 Task: Add 10 minutes before the event.
Action: Mouse moved to (158, 371)
Screenshot: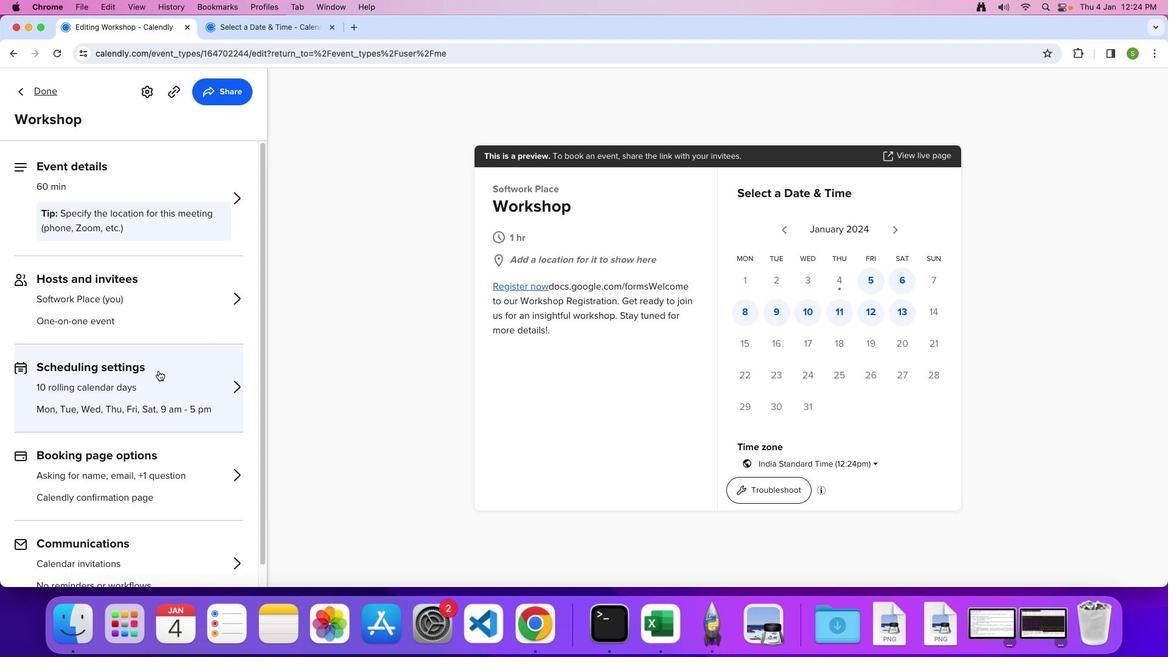 
Action: Mouse pressed left at (158, 371)
Screenshot: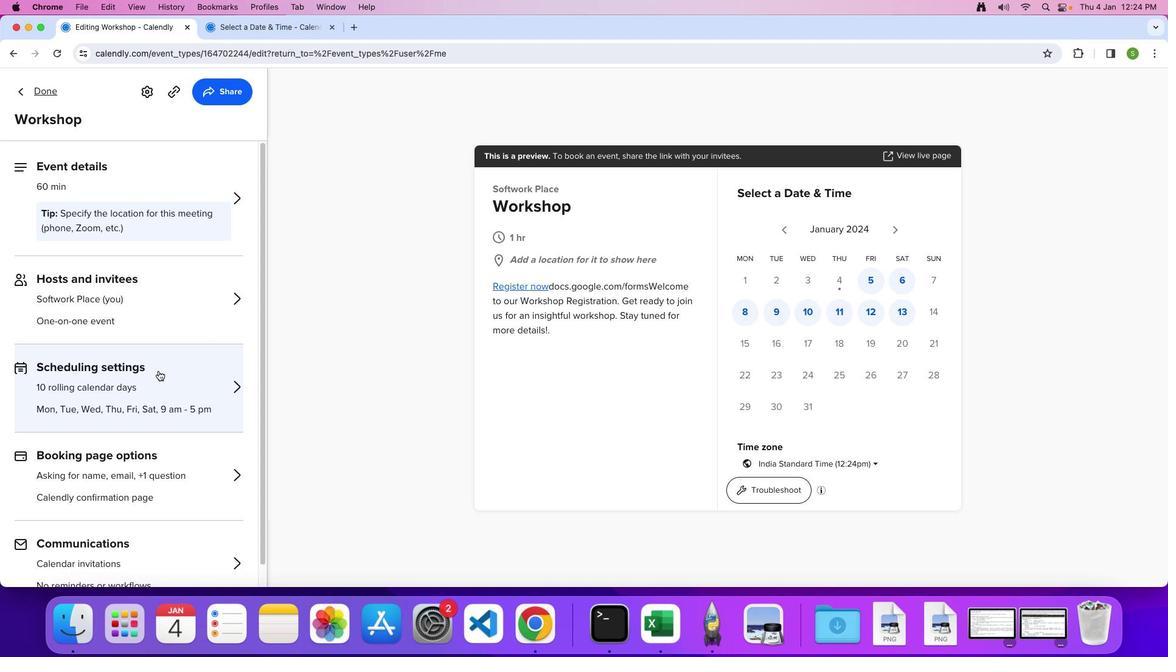 
Action: Mouse moved to (166, 472)
Screenshot: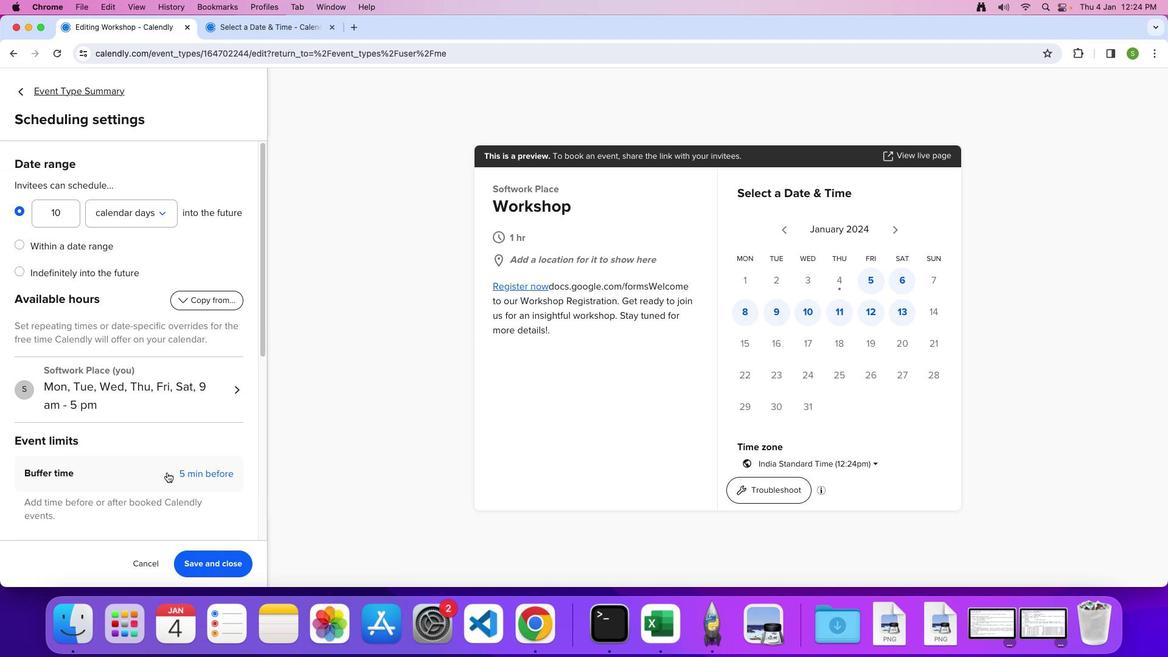 
Action: Mouse pressed left at (166, 472)
Screenshot: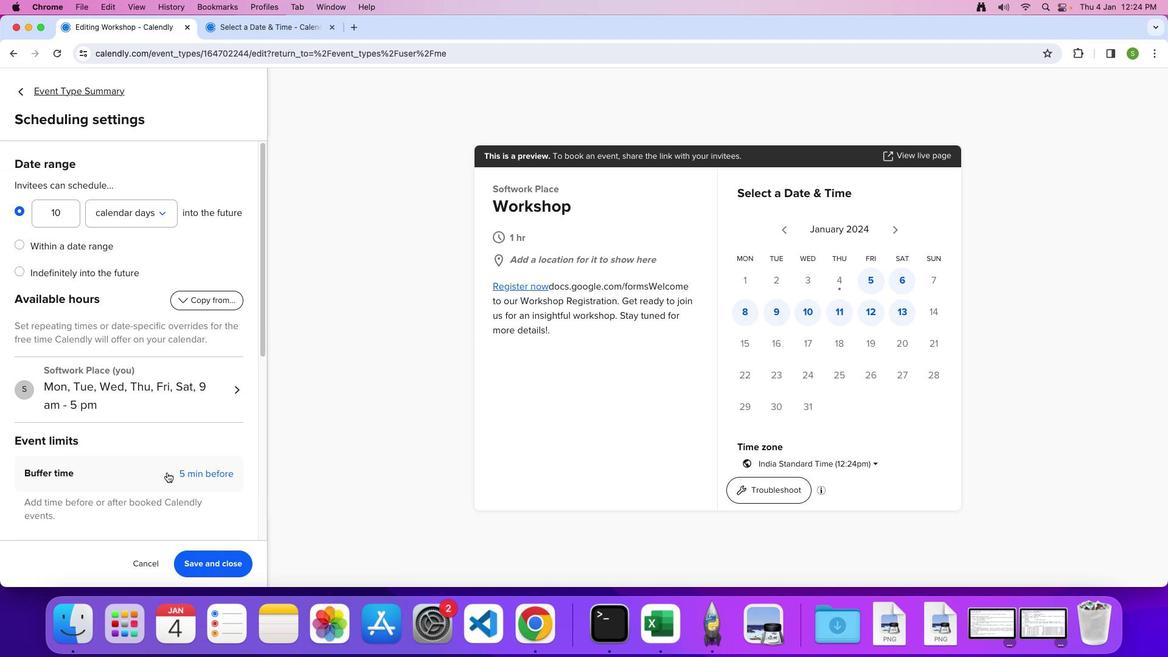 
Action: Mouse moved to (167, 470)
Screenshot: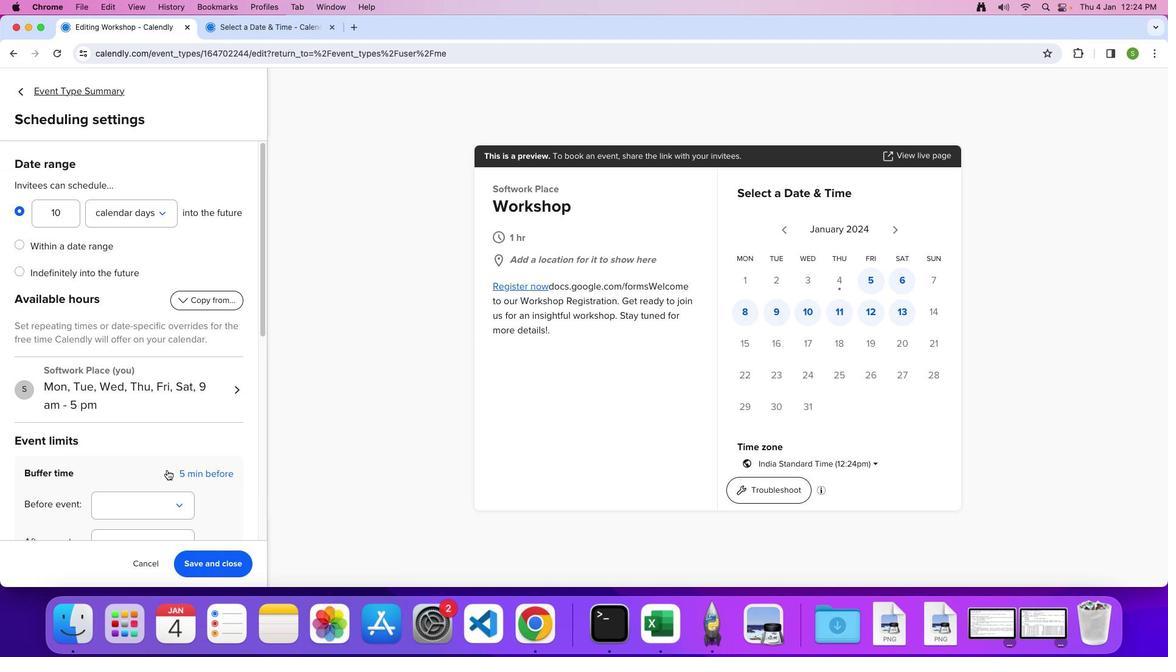 
Action: Mouse scrolled (167, 470) with delta (0, 0)
Screenshot: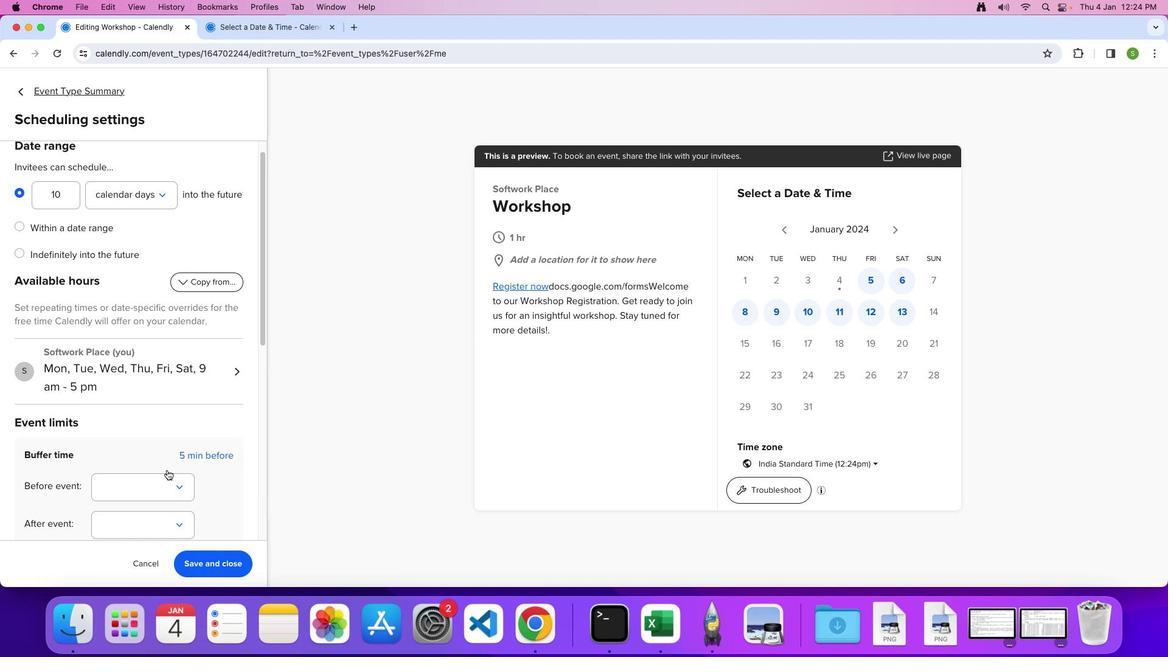 
Action: Mouse scrolled (167, 470) with delta (0, 0)
Screenshot: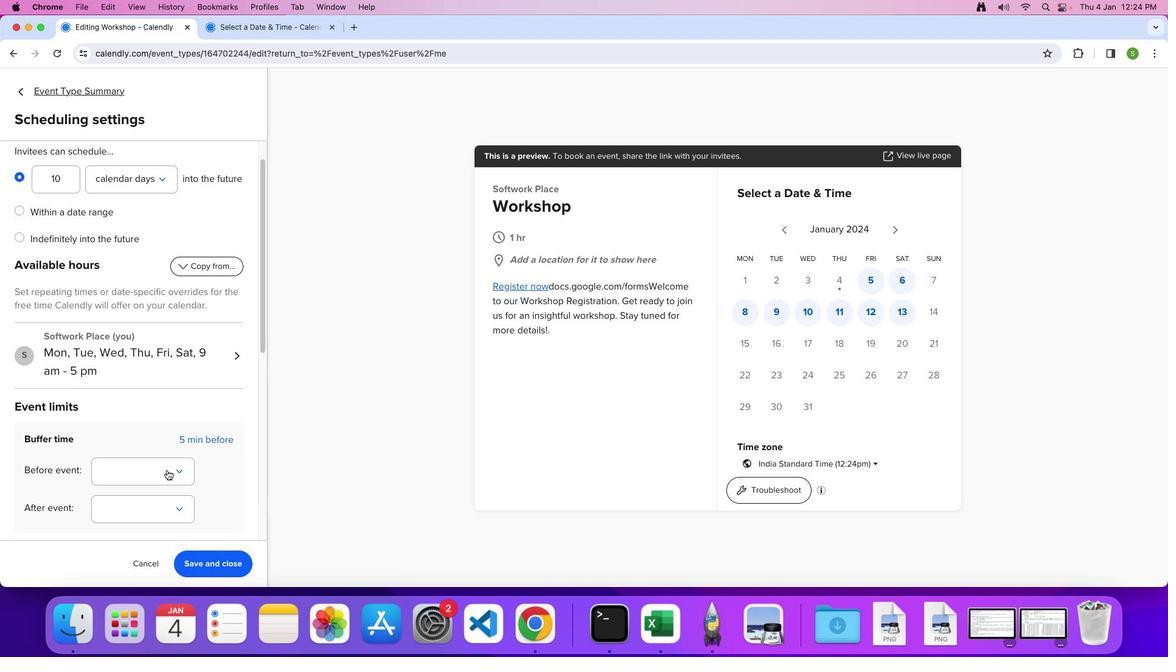 
Action: Mouse scrolled (167, 470) with delta (0, -1)
Screenshot: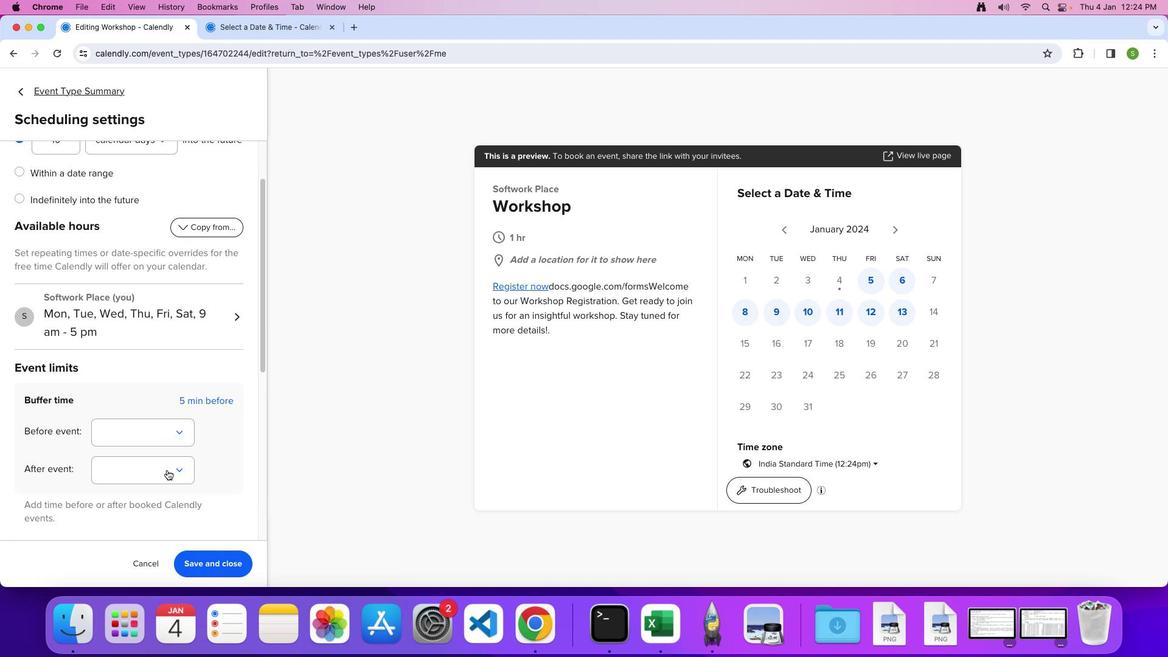 
Action: Mouse scrolled (167, 470) with delta (0, 0)
Screenshot: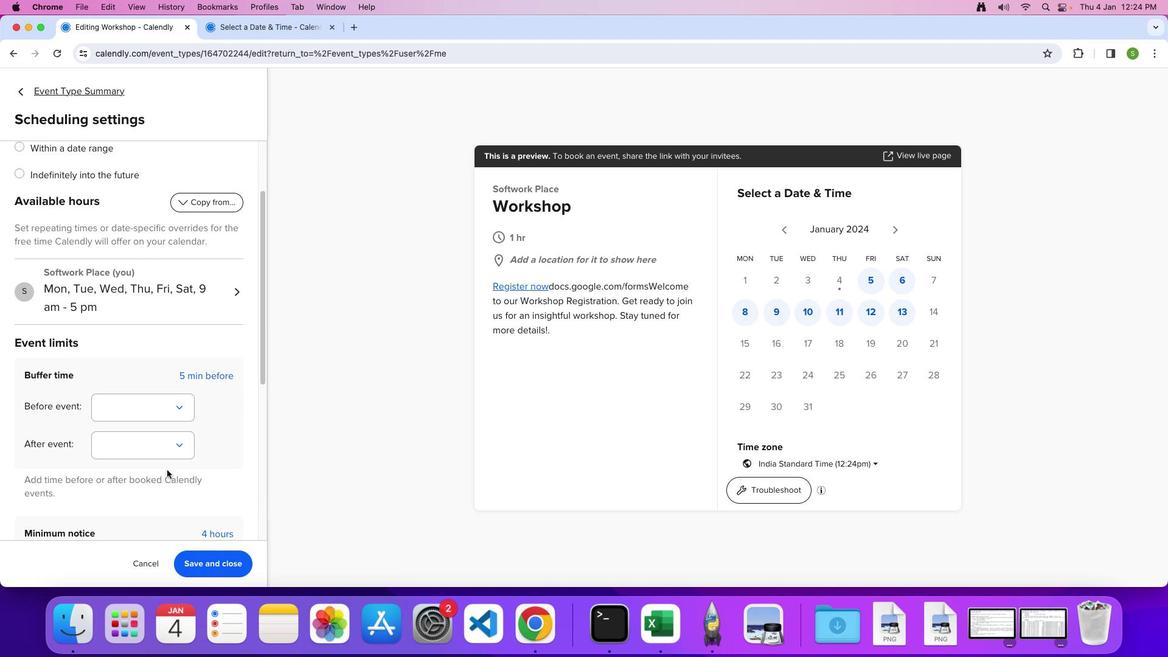 
Action: Mouse scrolled (167, 470) with delta (0, 0)
Screenshot: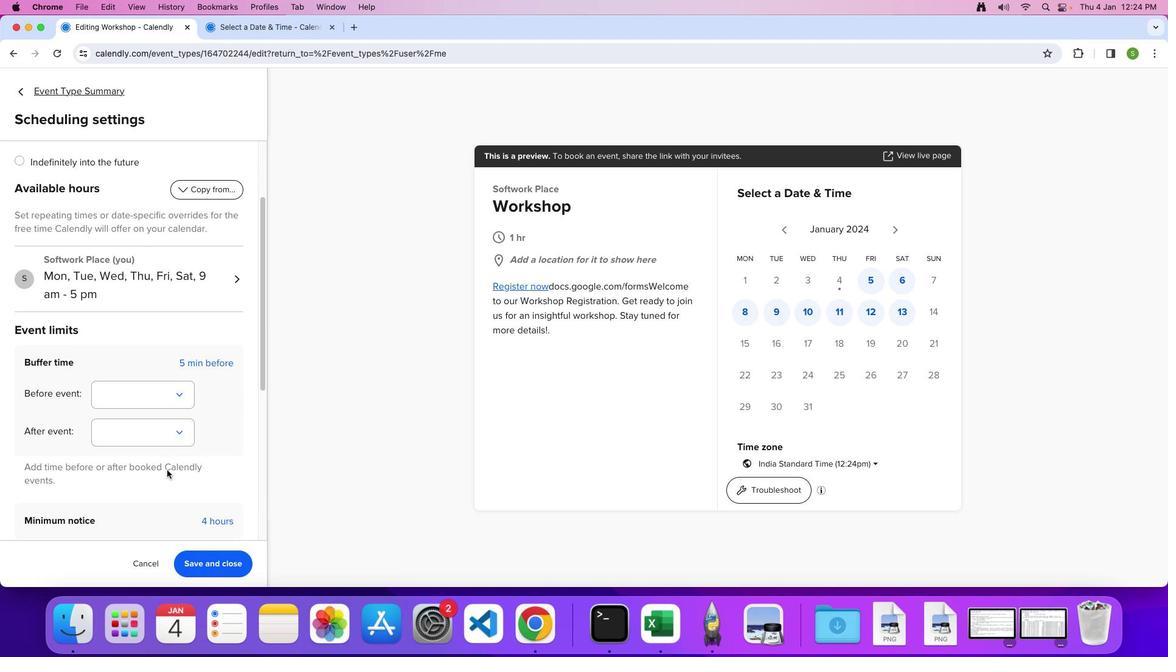 
Action: Mouse scrolled (167, 470) with delta (0, 0)
Screenshot: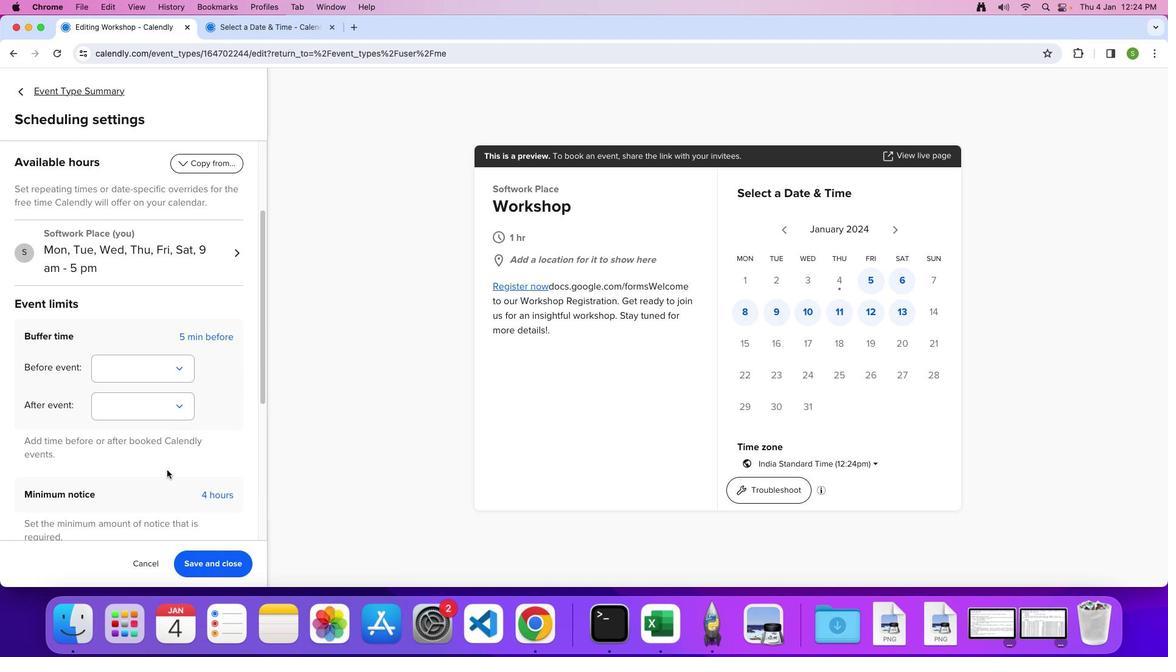 
Action: Mouse moved to (177, 362)
Screenshot: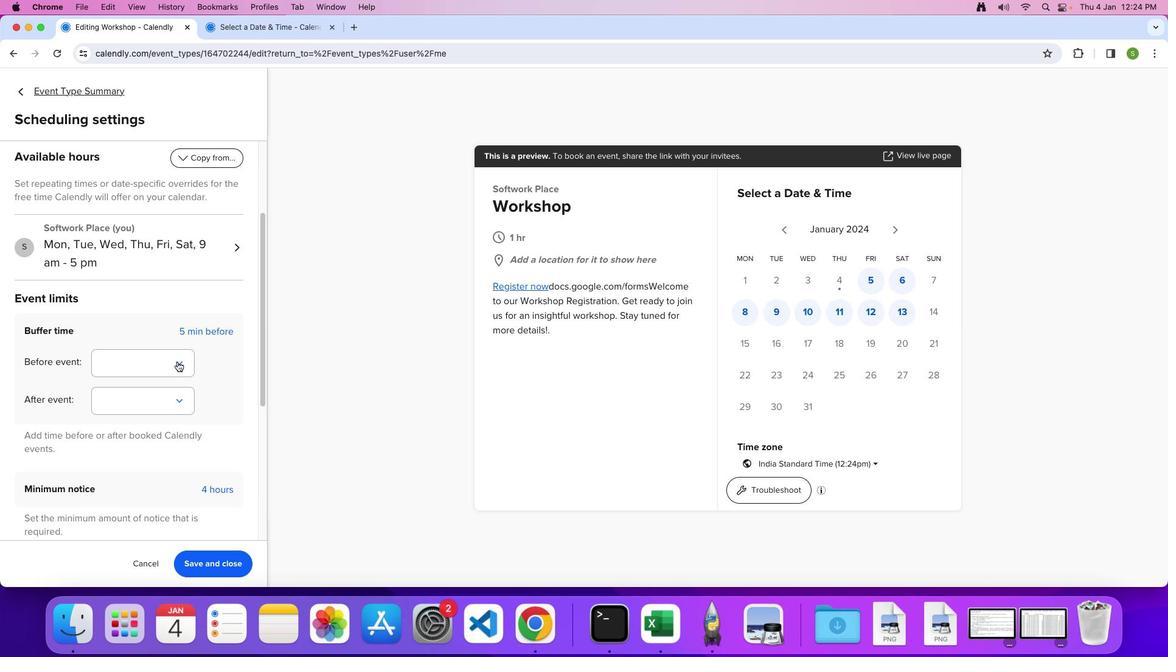 
Action: Mouse pressed left at (177, 362)
Screenshot: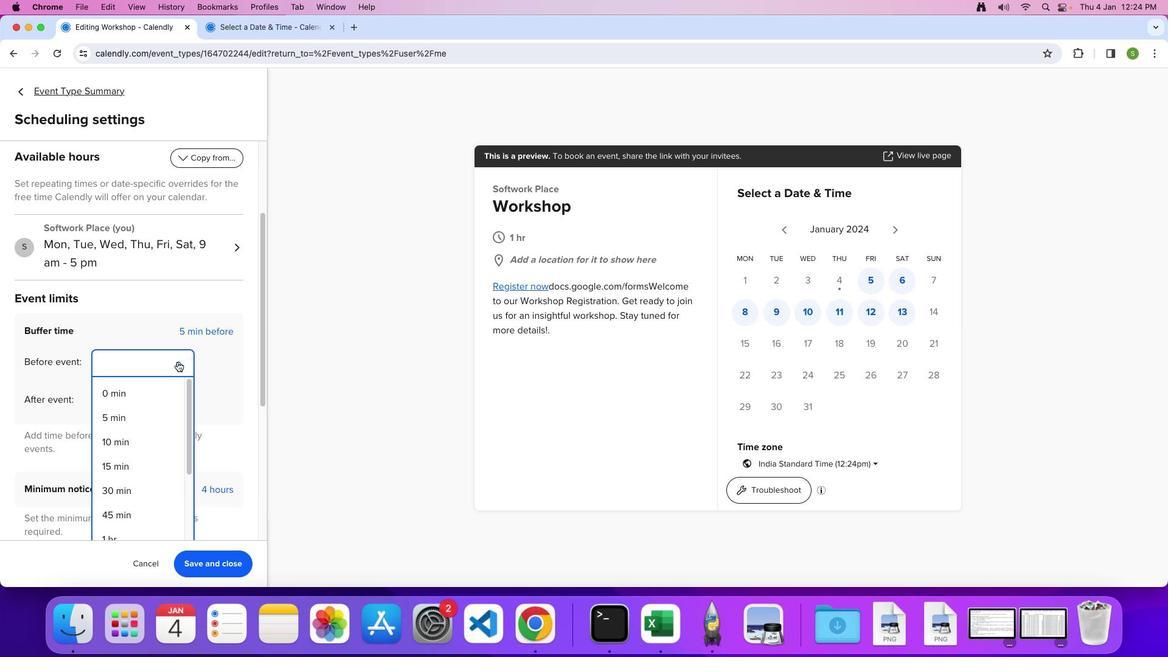 
Action: Mouse moved to (139, 444)
Screenshot: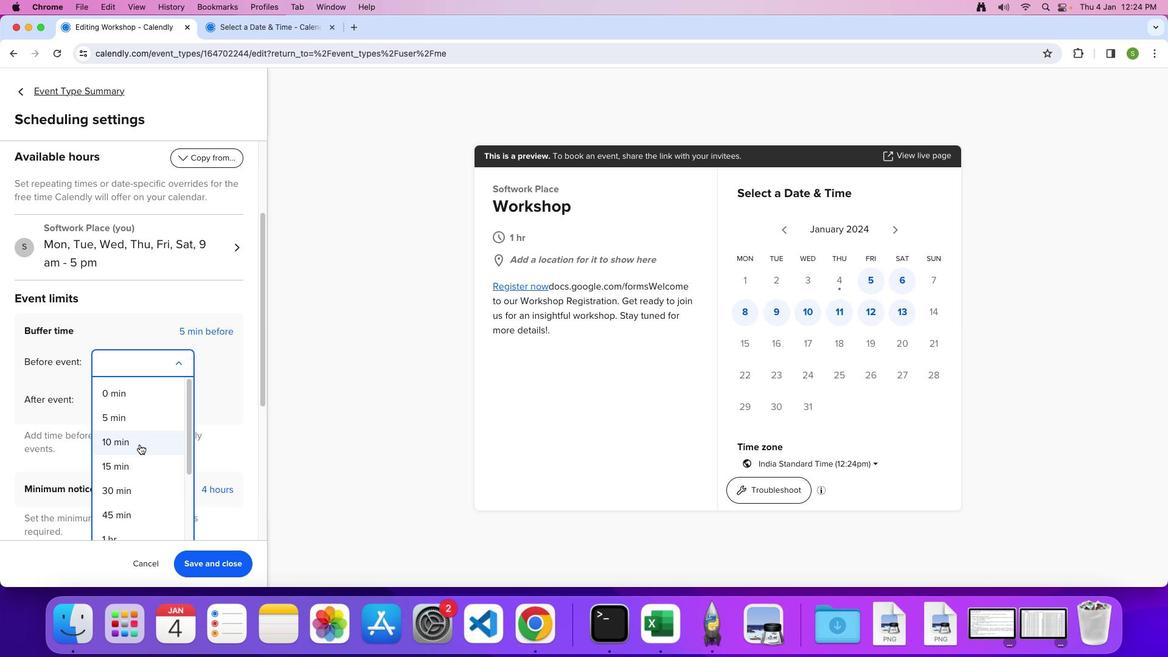 
Action: Mouse pressed left at (139, 444)
Screenshot: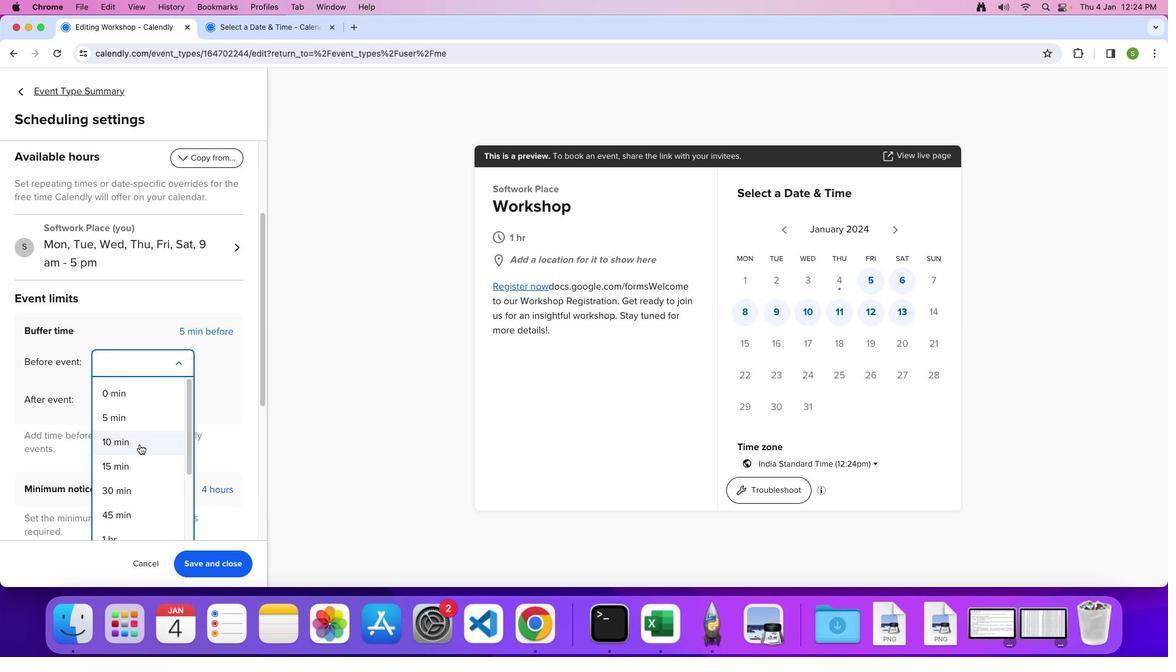 
Action: Mouse moved to (210, 559)
Screenshot: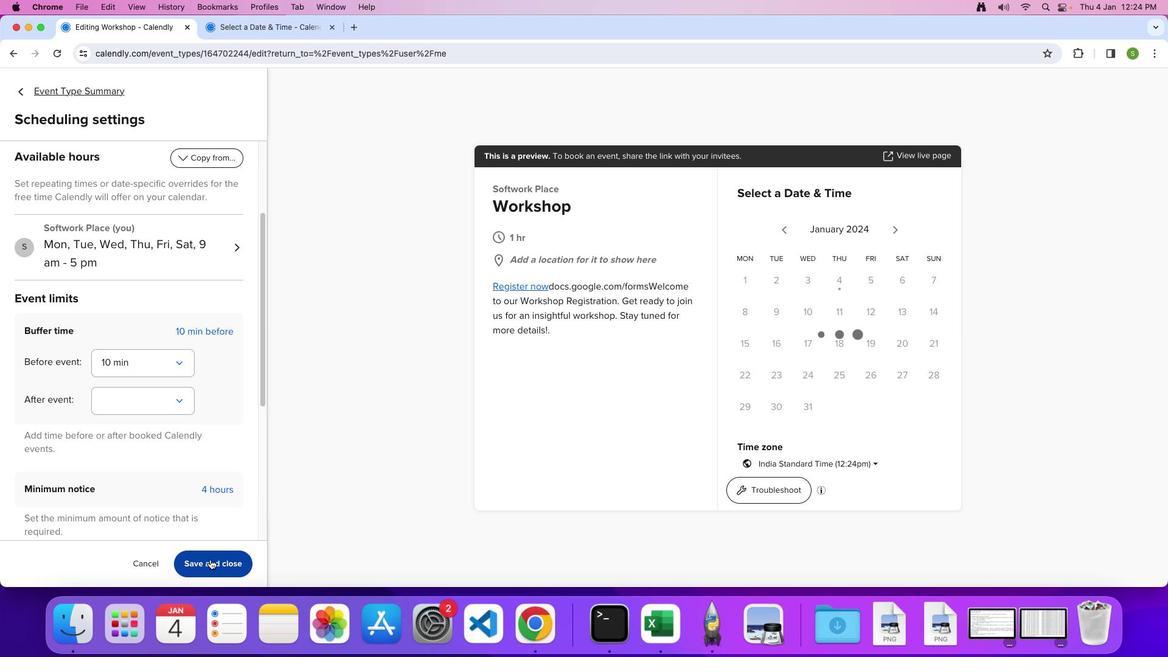 
Action: Mouse pressed left at (210, 559)
Screenshot: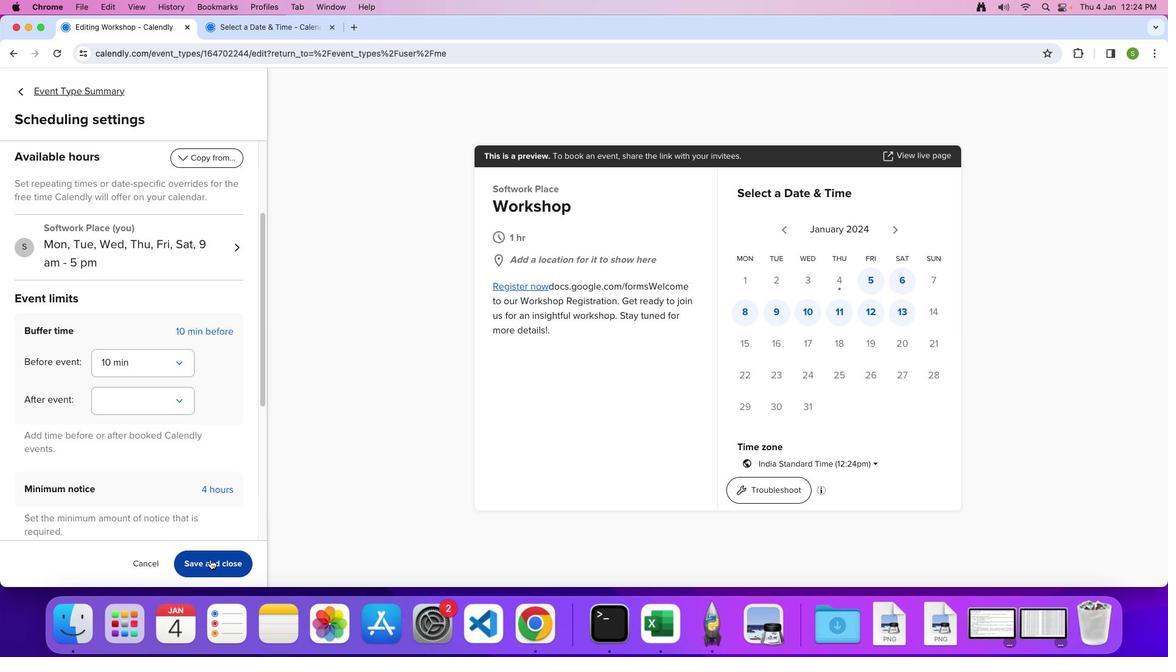 
